 Task: Change the task working hours per week to 35 in Outlook.
Action: Mouse moved to (47, 29)
Screenshot: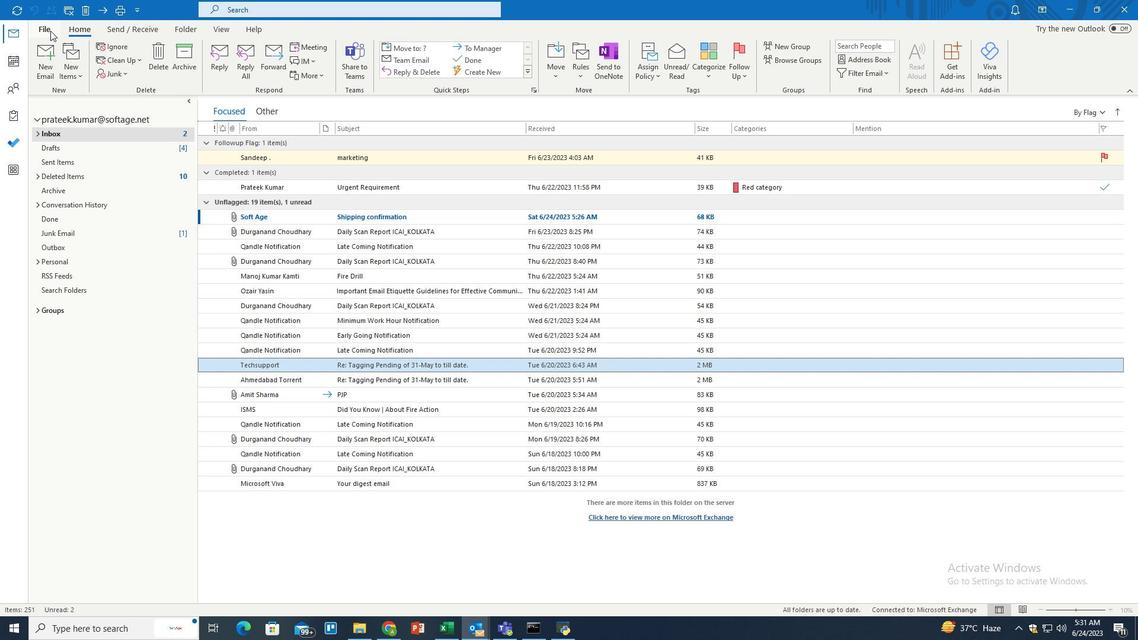 
Action: Mouse pressed left at (47, 29)
Screenshot: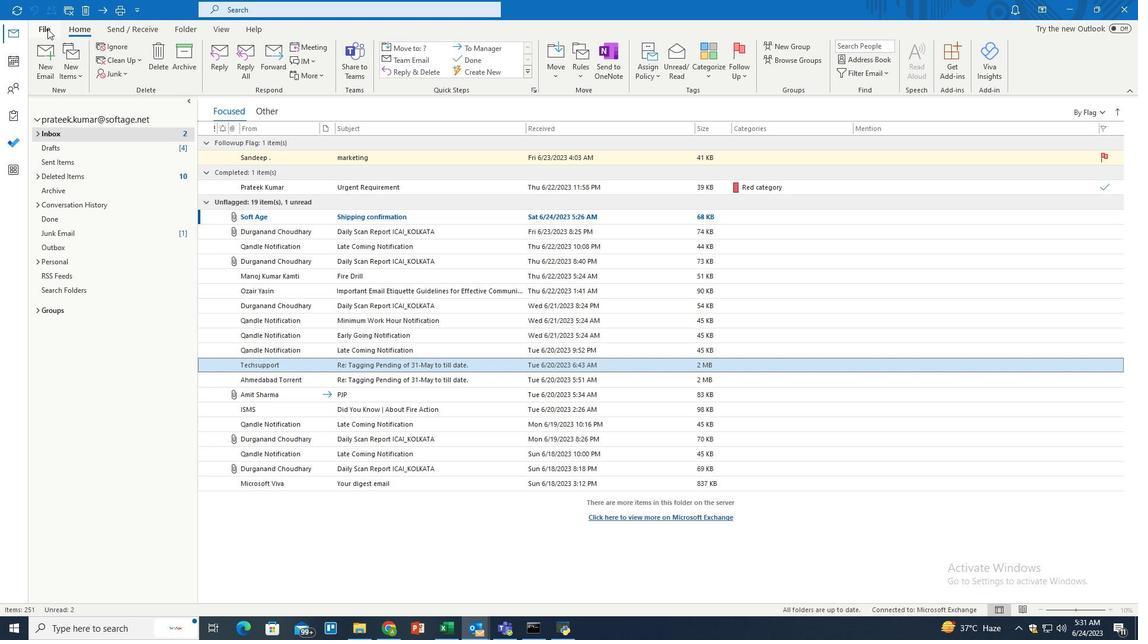 
Action: Mouse moved to (39, 568)
Screenshot: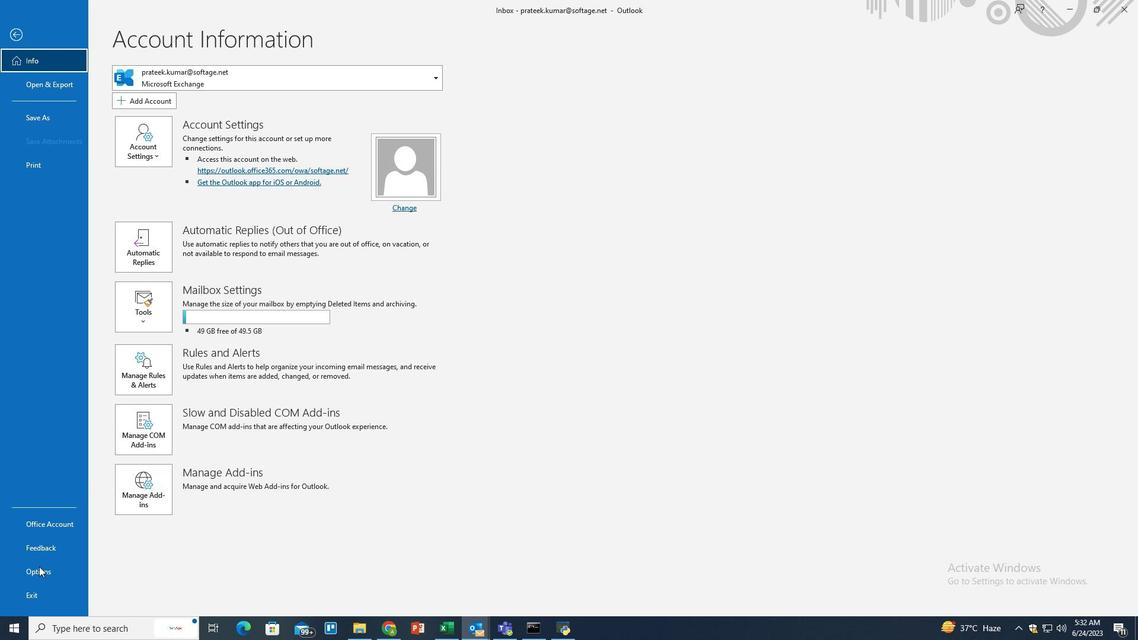 
Action: Mouse pressed left at (39, 568)
Screenshot: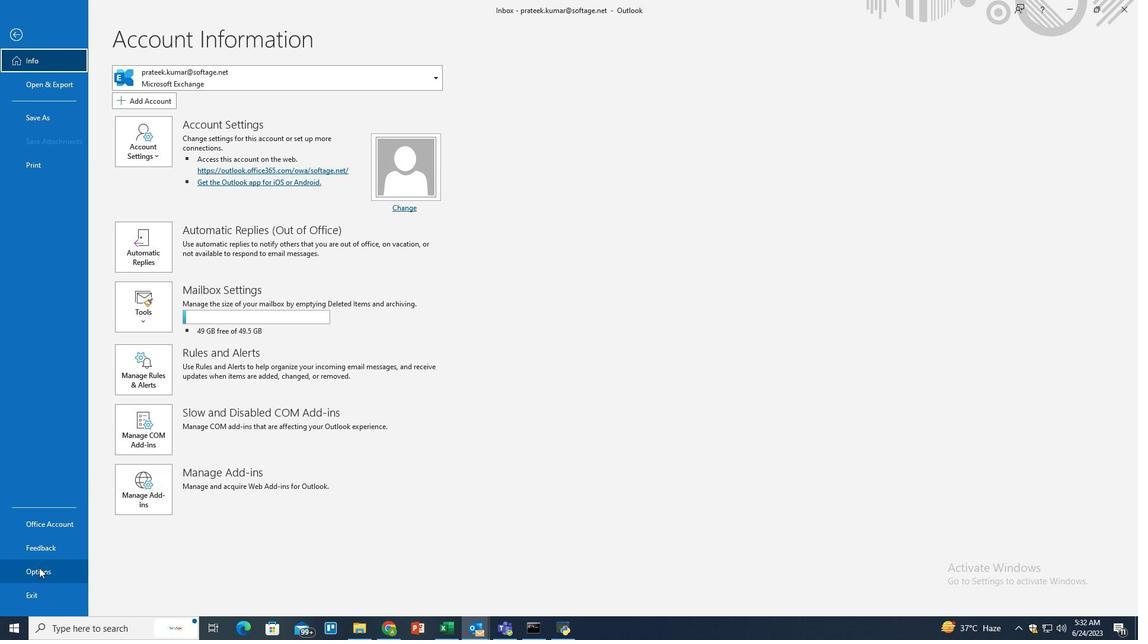 
Action: Mouse moved to (330, 212)
Screenshot: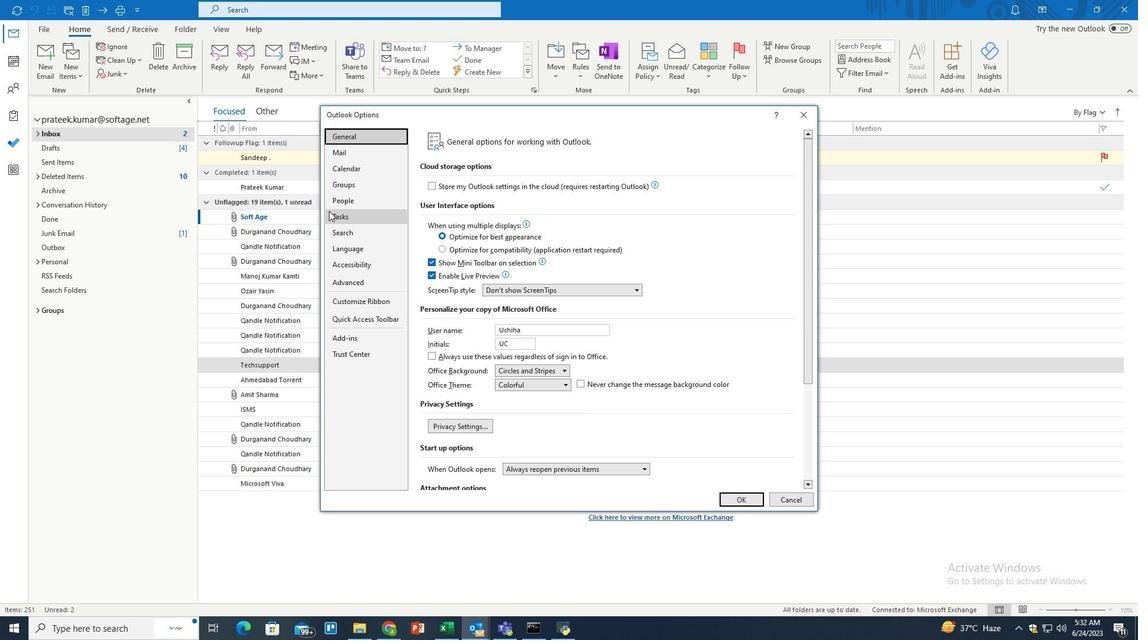 
Action: Mouse pressed left at (330, 212)
Screenshot: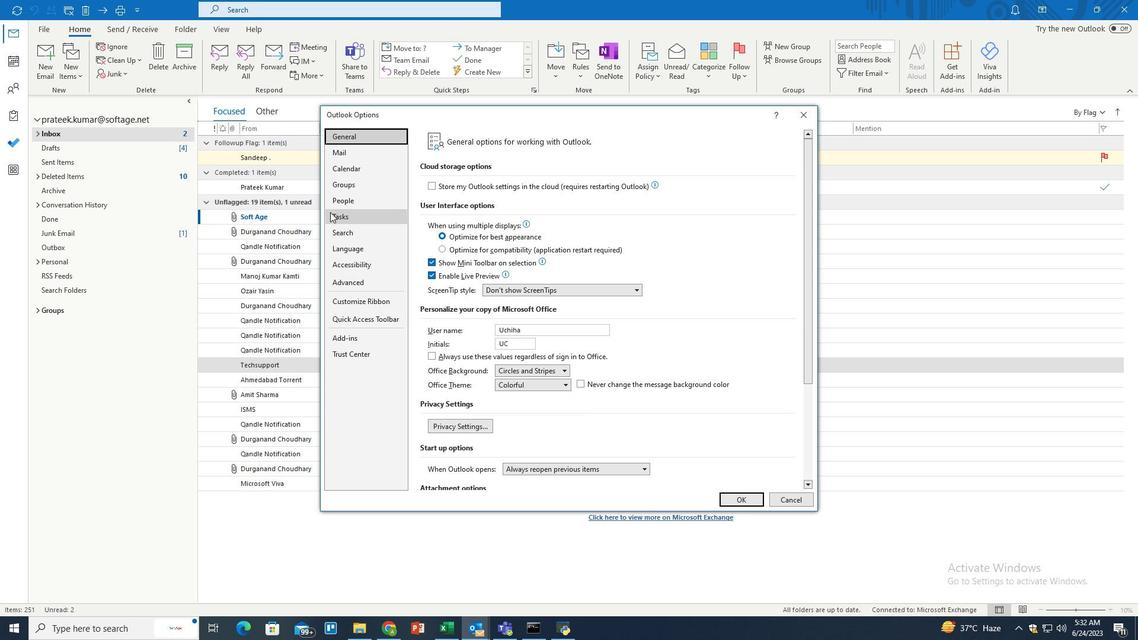 
Action: Mouse moved to (585, 358)
Screenshot: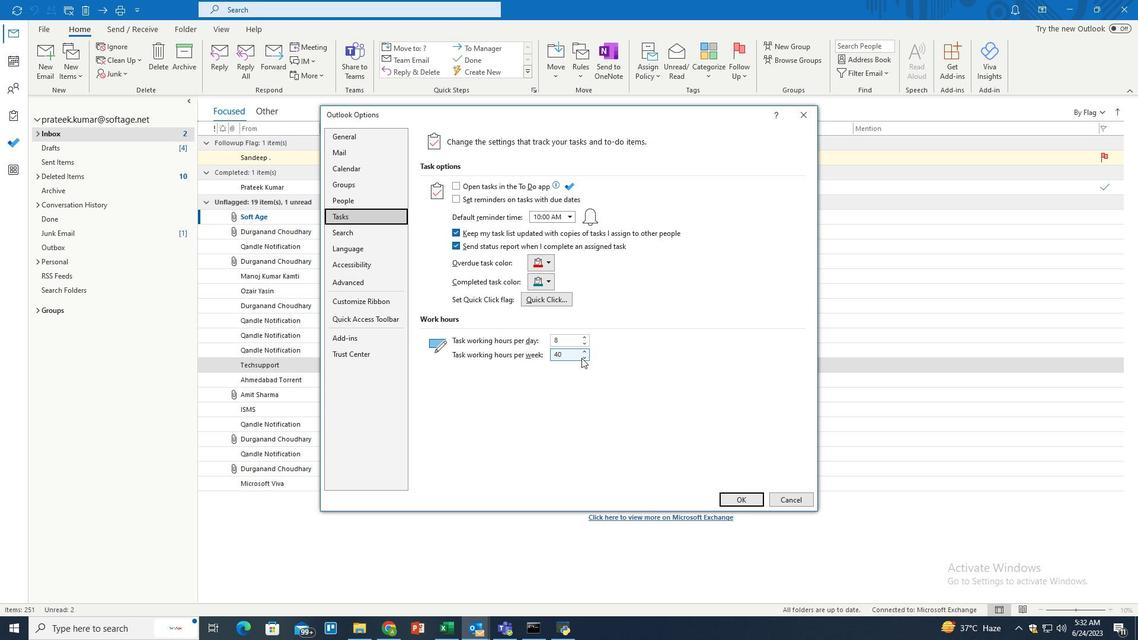 
Action: Mouse pressed left at (585, 358)
Screenshot: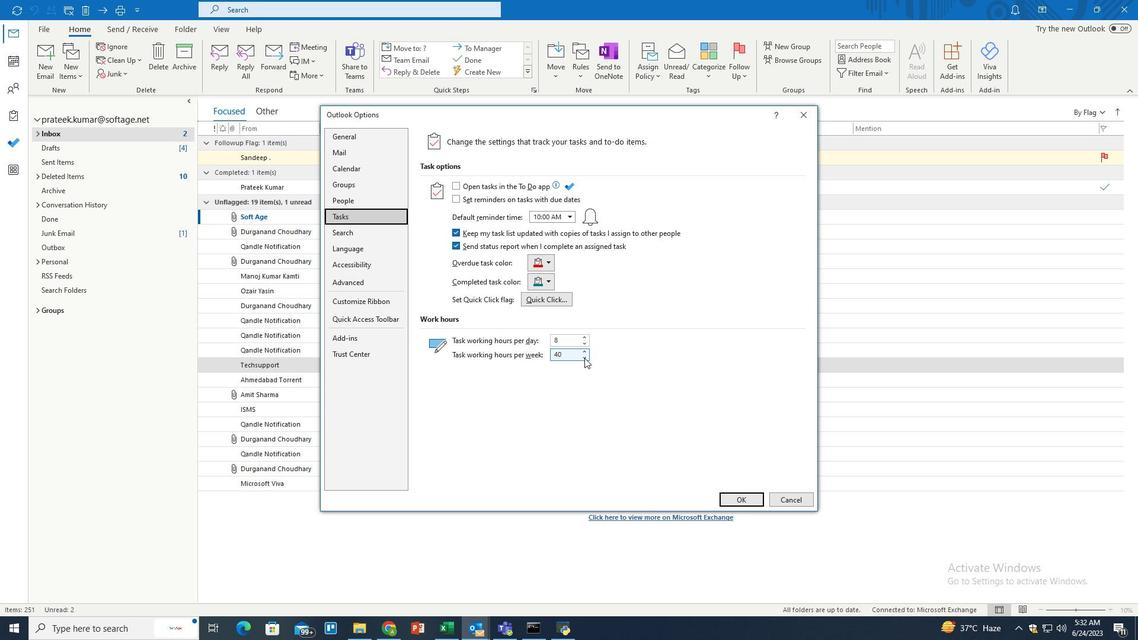 
Action: Mouse pressed left at (585, 358)
Screenshot: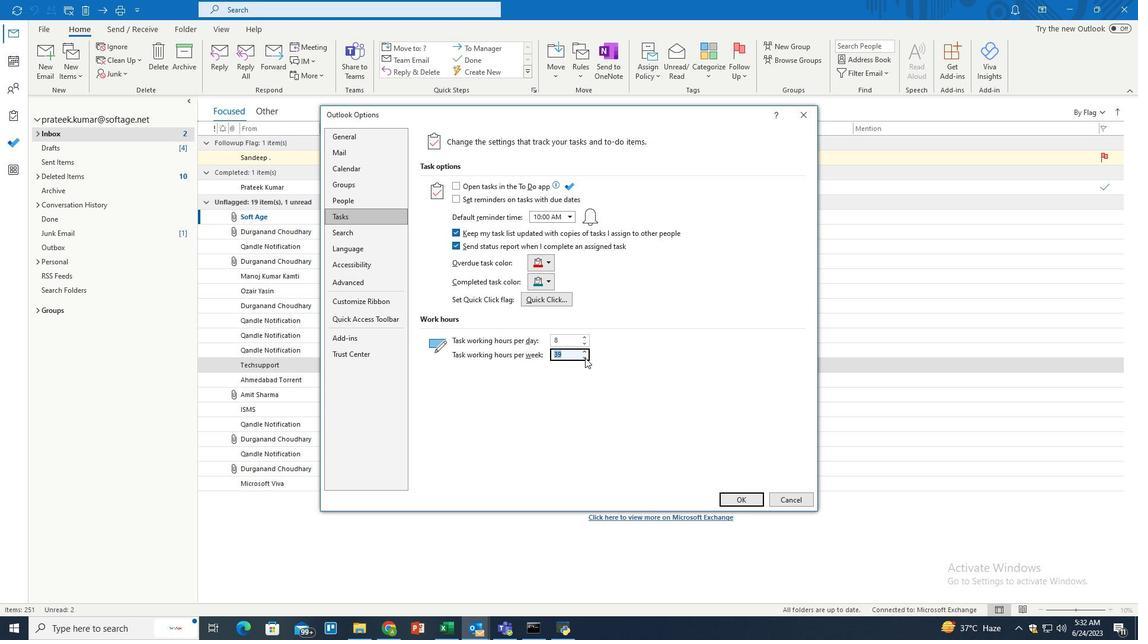 
Action: Mouse pressed left at (585, 358)
Screenshot: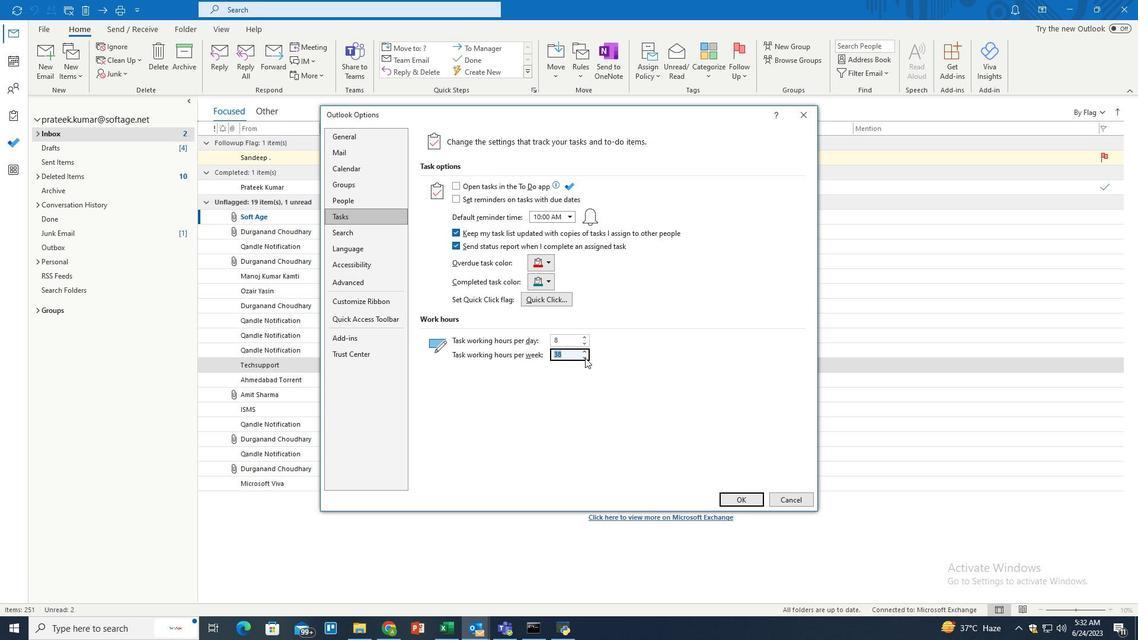 
Action: Mouse pressed left at (585, 358)
Screenshot: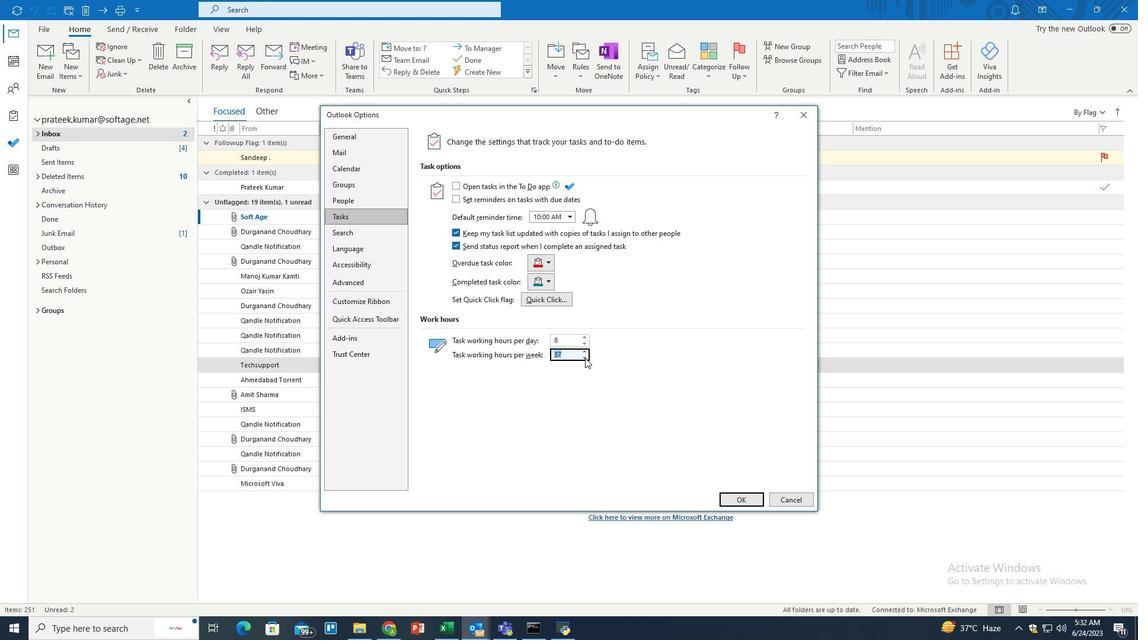
Action: Mouse pressed left at (585, 358)
Screenshot: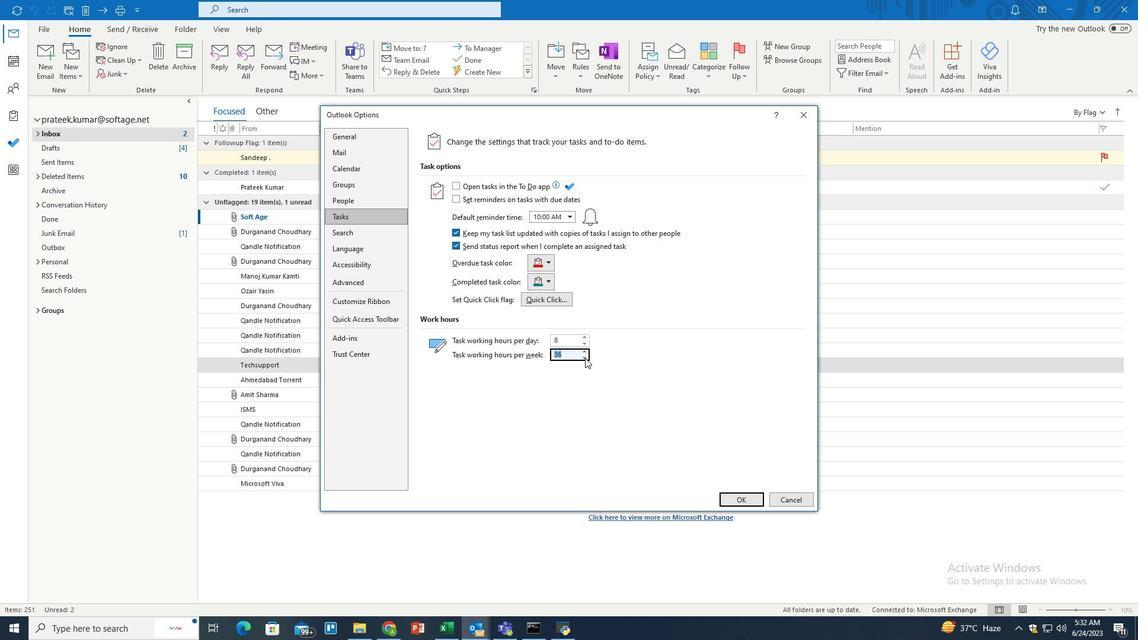 
Action: Mouse moved to (728, 499)
Screenshot: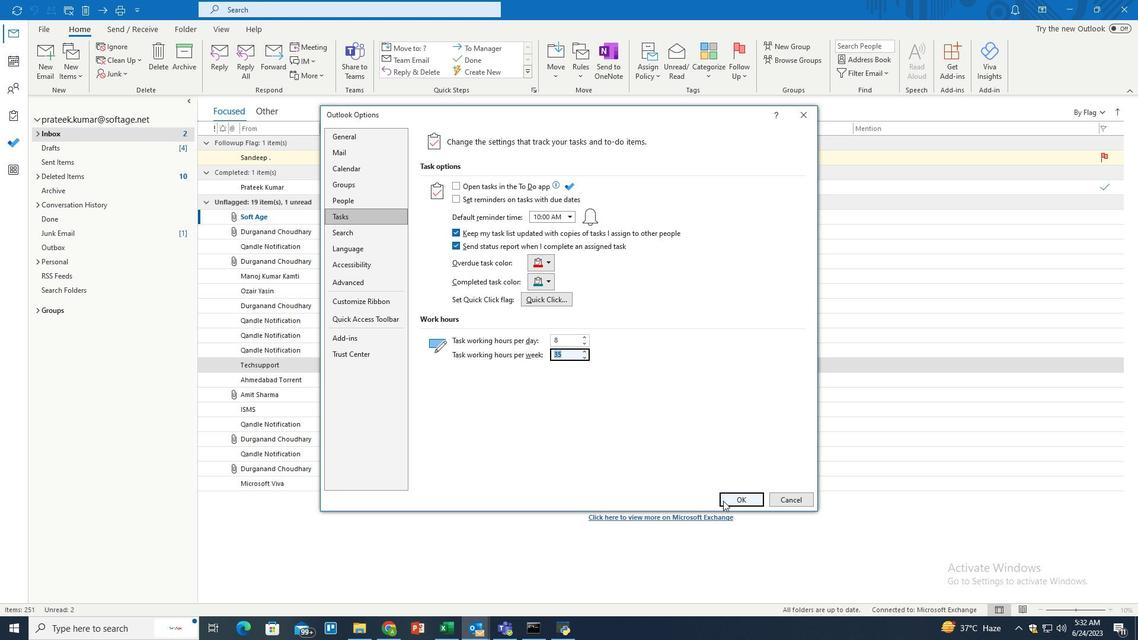 
Action: Mouse pressed left at (728, 499)
Screenshot: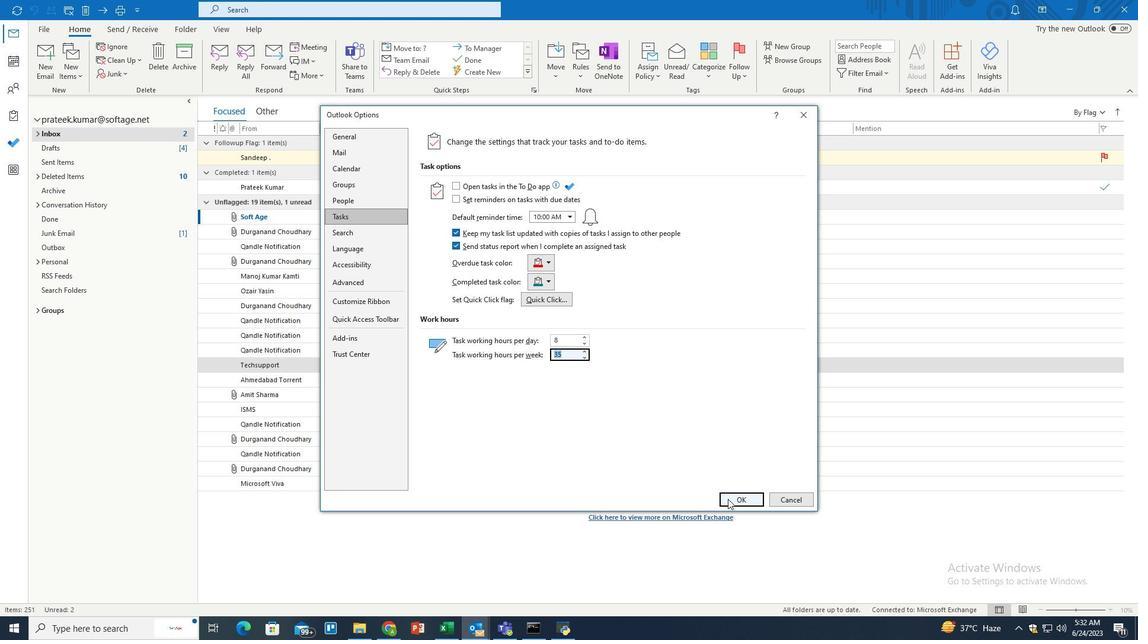 
Action: Mouse moved to (544, 383)
Screenshot: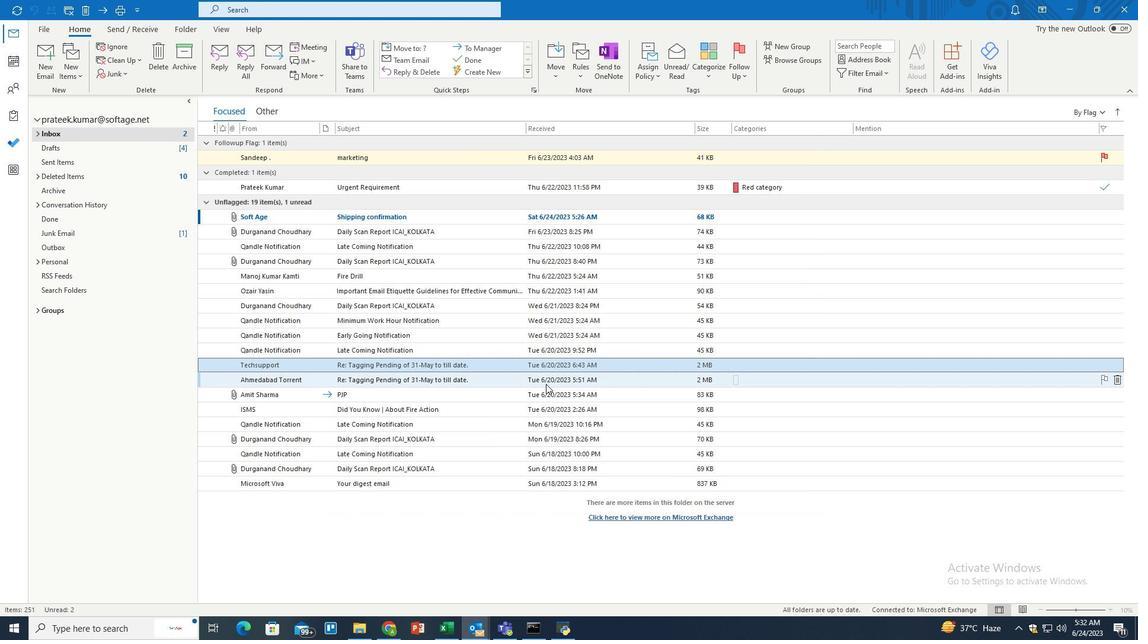 
